 Task: Set the pages creation in member privileges for the organization "Mark56771" to "Public".
Action: Mouse moved to (1204, 96)
Screenshot: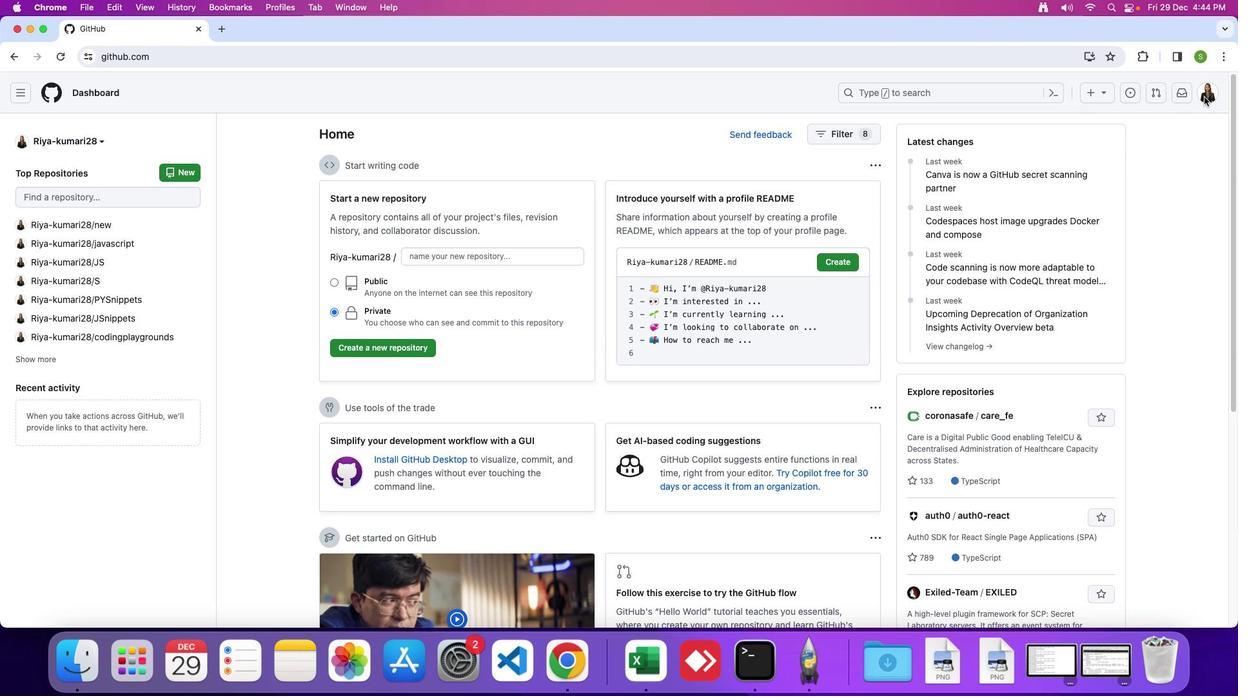 
Action: Mouse pressed left at (1204, 96)
Screenshot: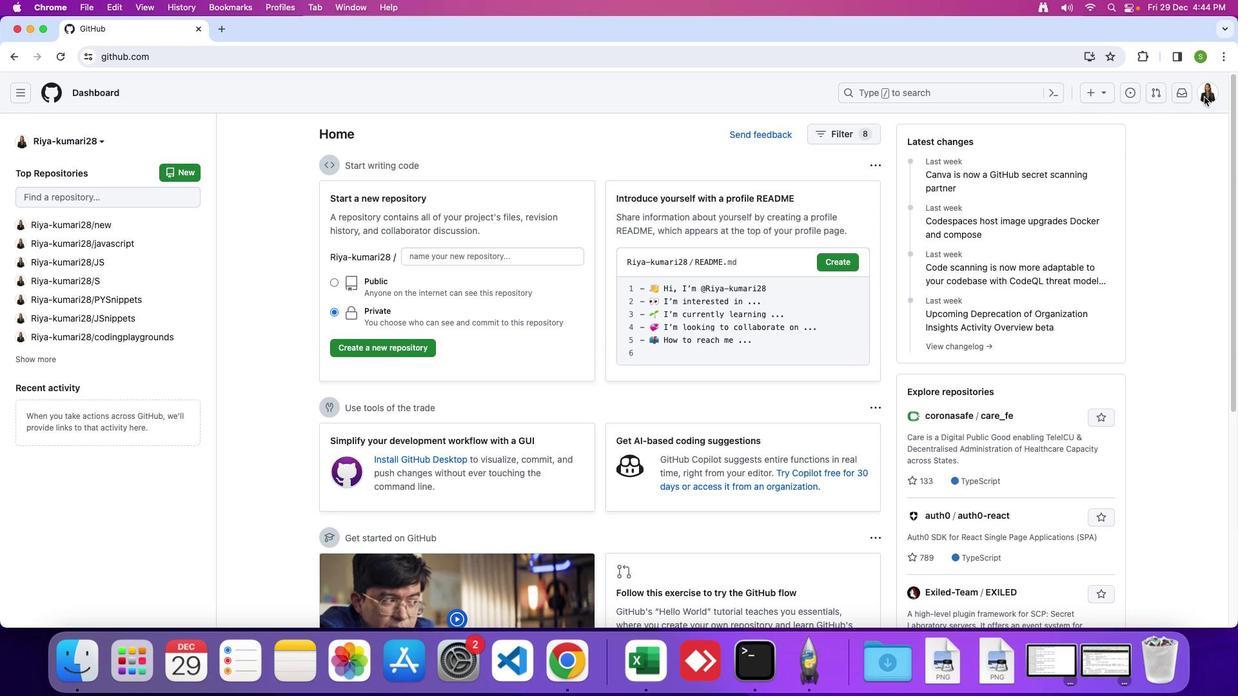 
Action: Mouse moved to (1205, 96)
Screenshot: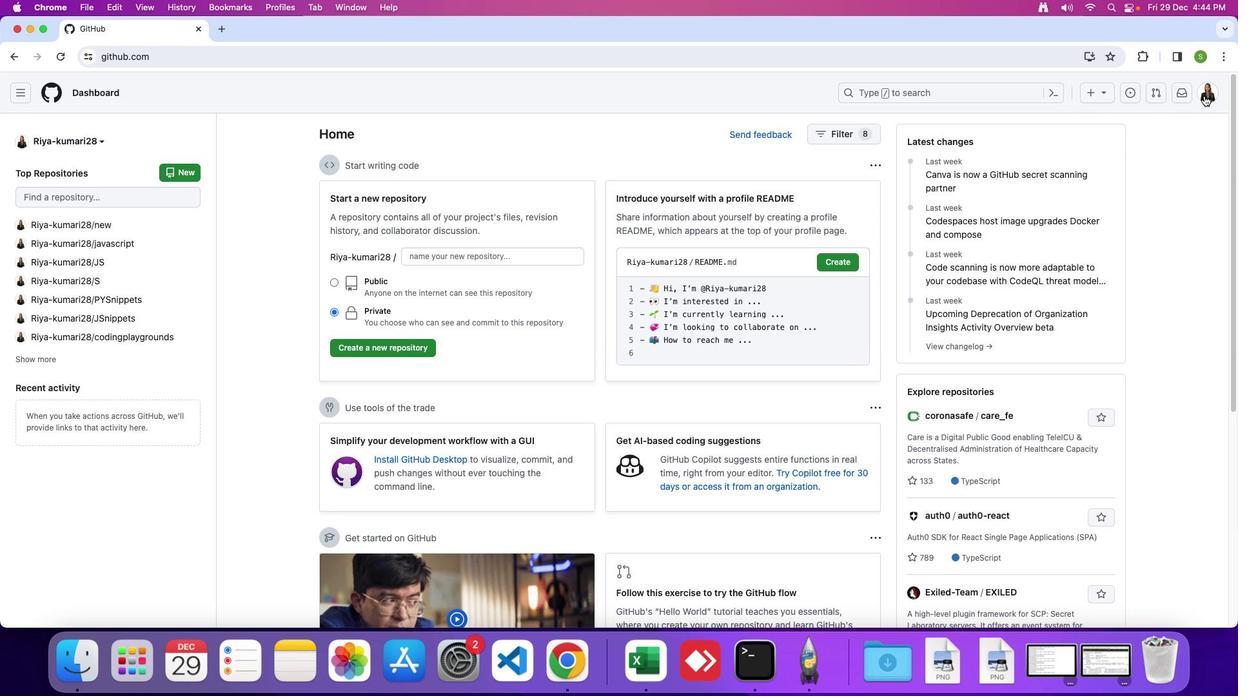 
Action: Mouse pressed left at (1205, 96)
Screenshot: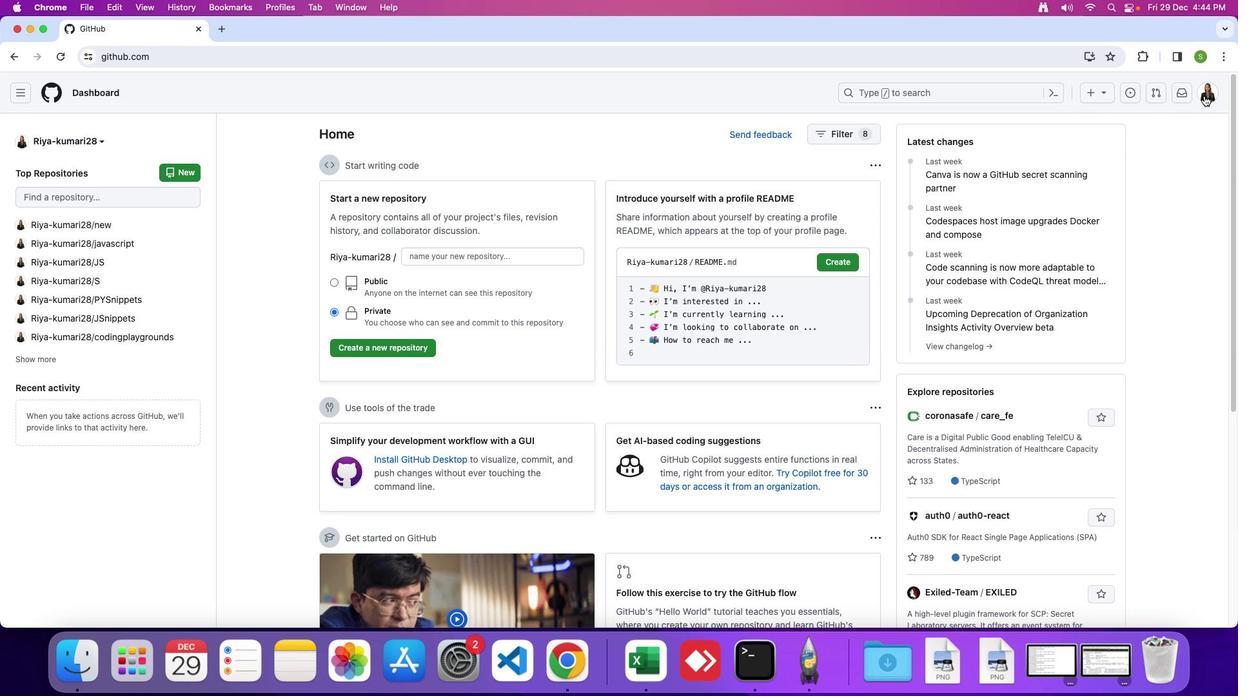 
Action: Mouse moved to (1115, 252)
Screenshot: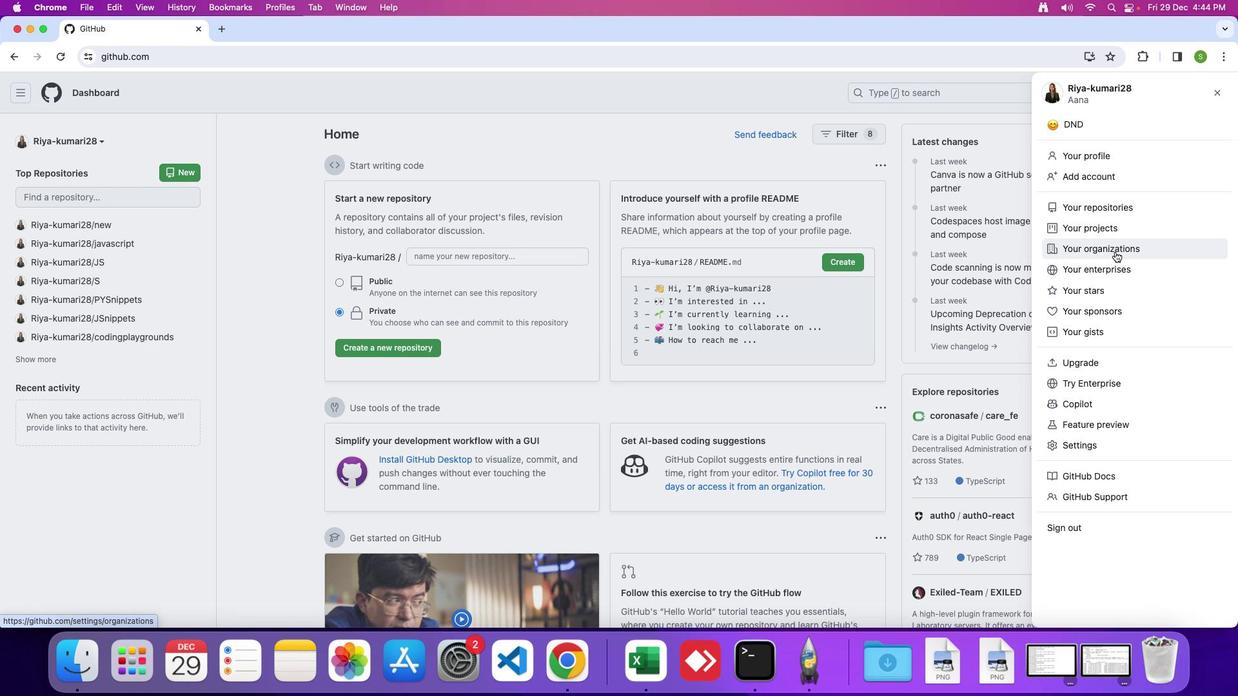 
Action: Mouse pressed left at (1115, 252)
Screenshot: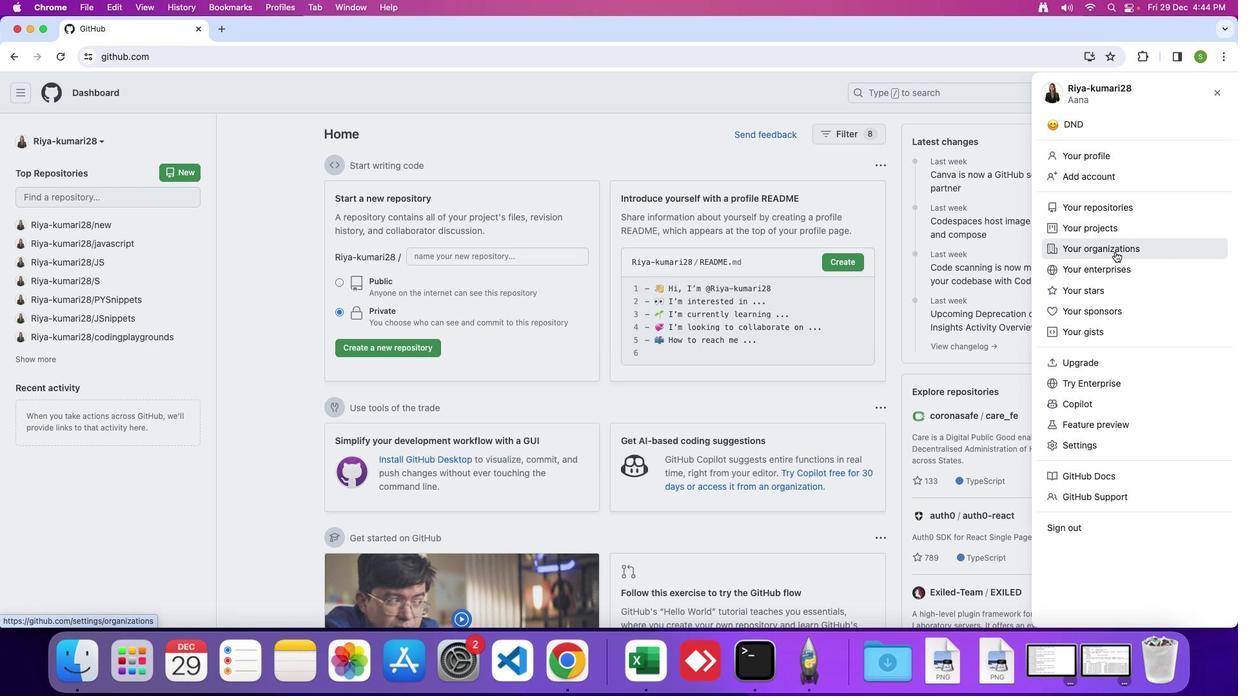 
Action: Mouse moved to (924, 268)
Screenshot: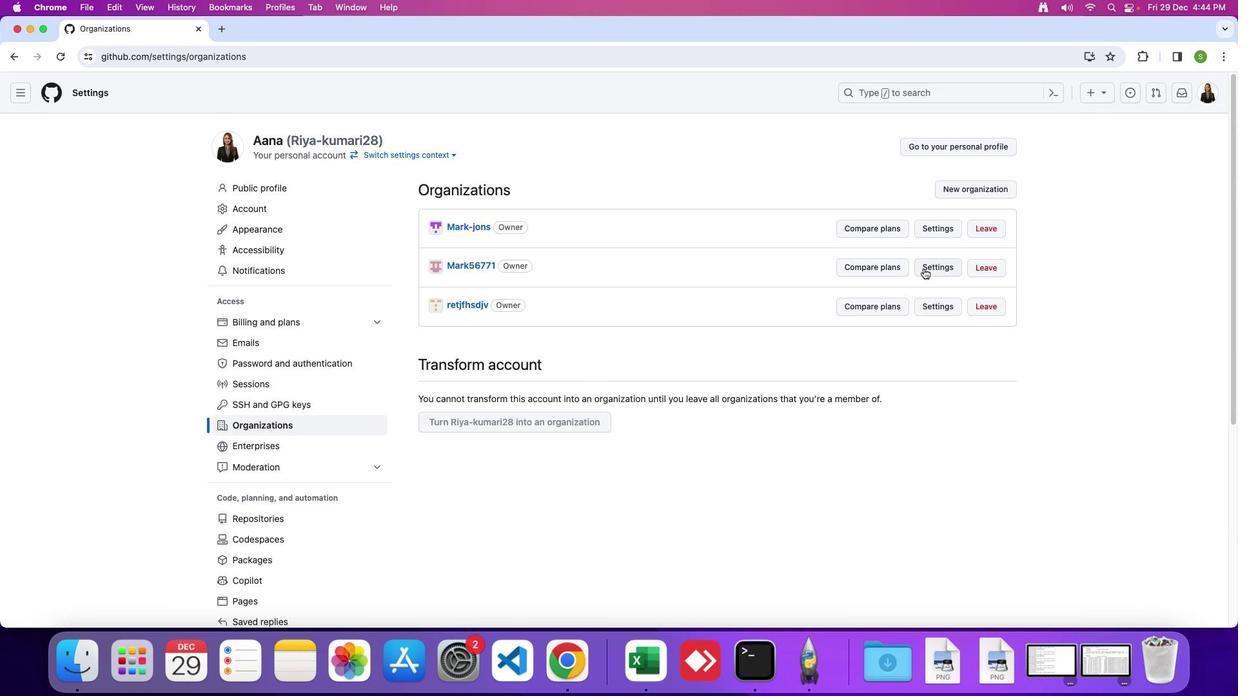 
Action: Mouse pressed left at (924, 268)
Screenshot: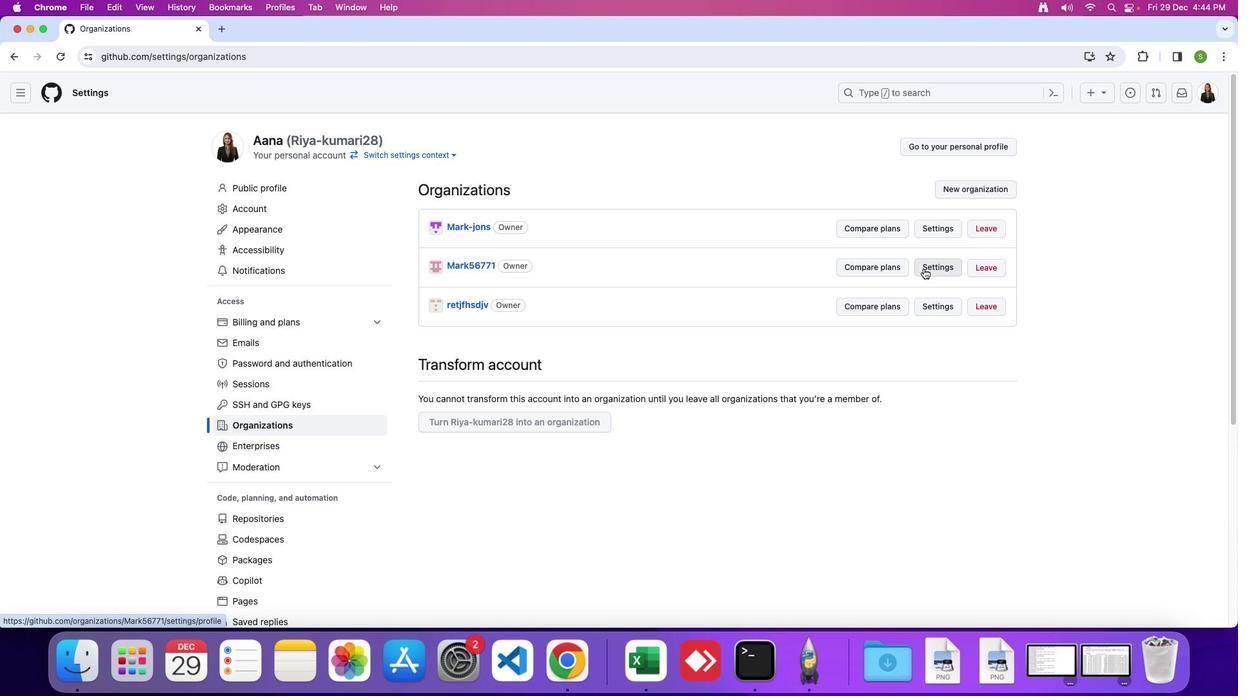 
Action: Mouse moved to (286, 300)
Screenshot: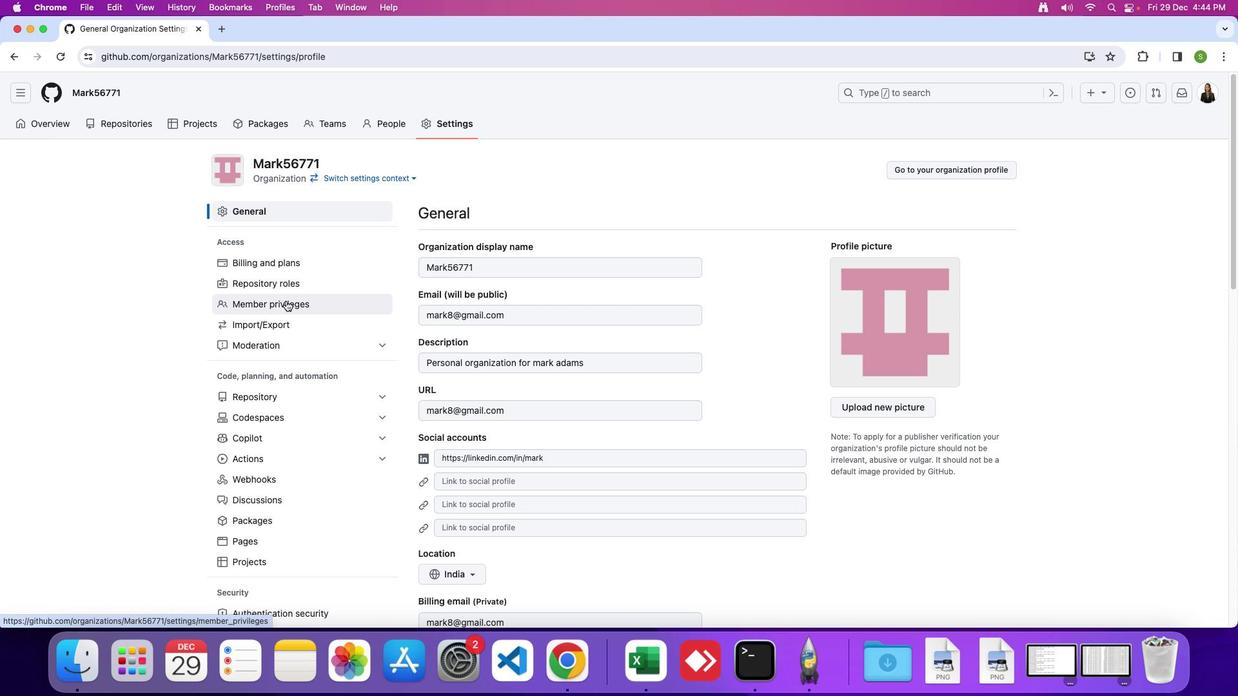 
Action: Mouse pressed left at (286, 300)
Screenshot: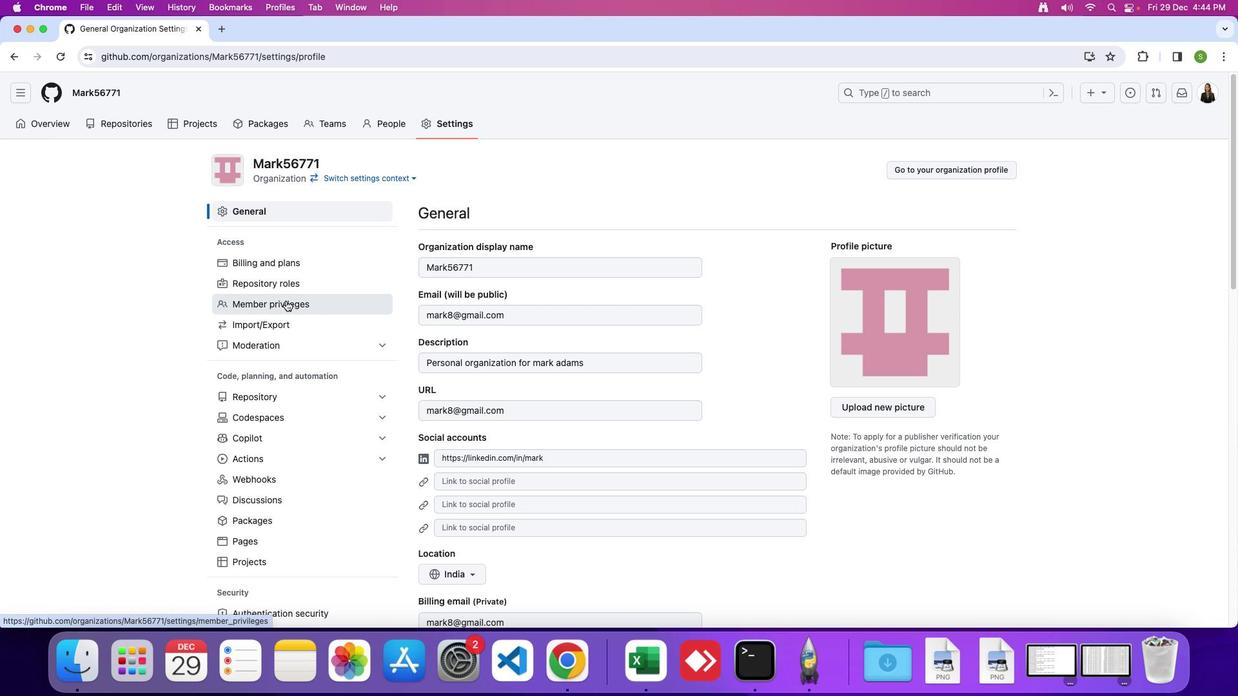 
Action: Mouse moved to (528, 423)
Screenshot: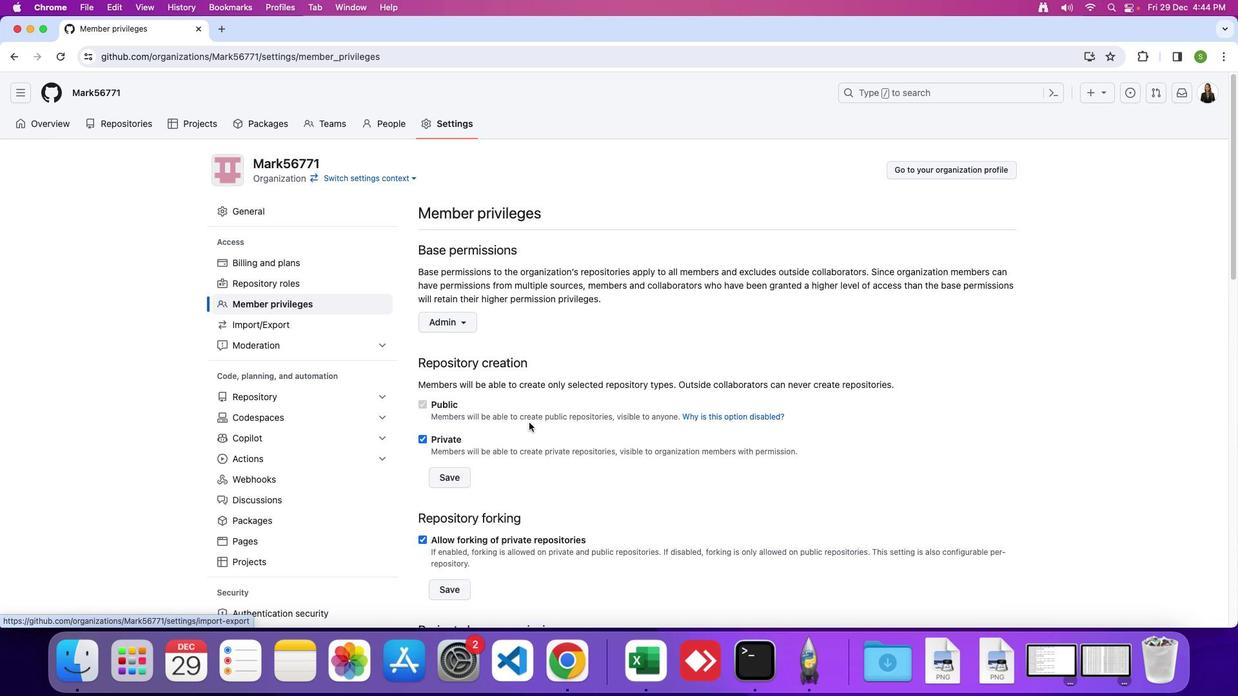
Action: Mouse scrolled (528, 423) with delta (0, 0)
Screenshot: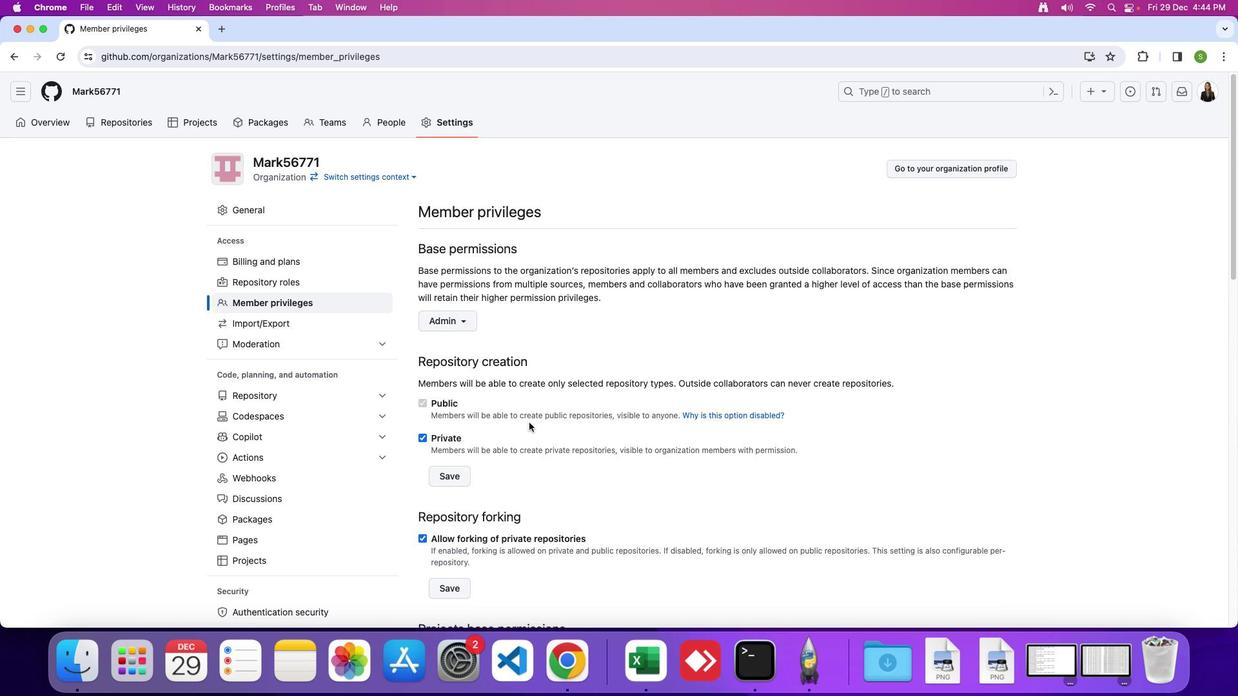 
Action: Mouse scrolled (528, 423) with delta (0, 0)
Screenshot: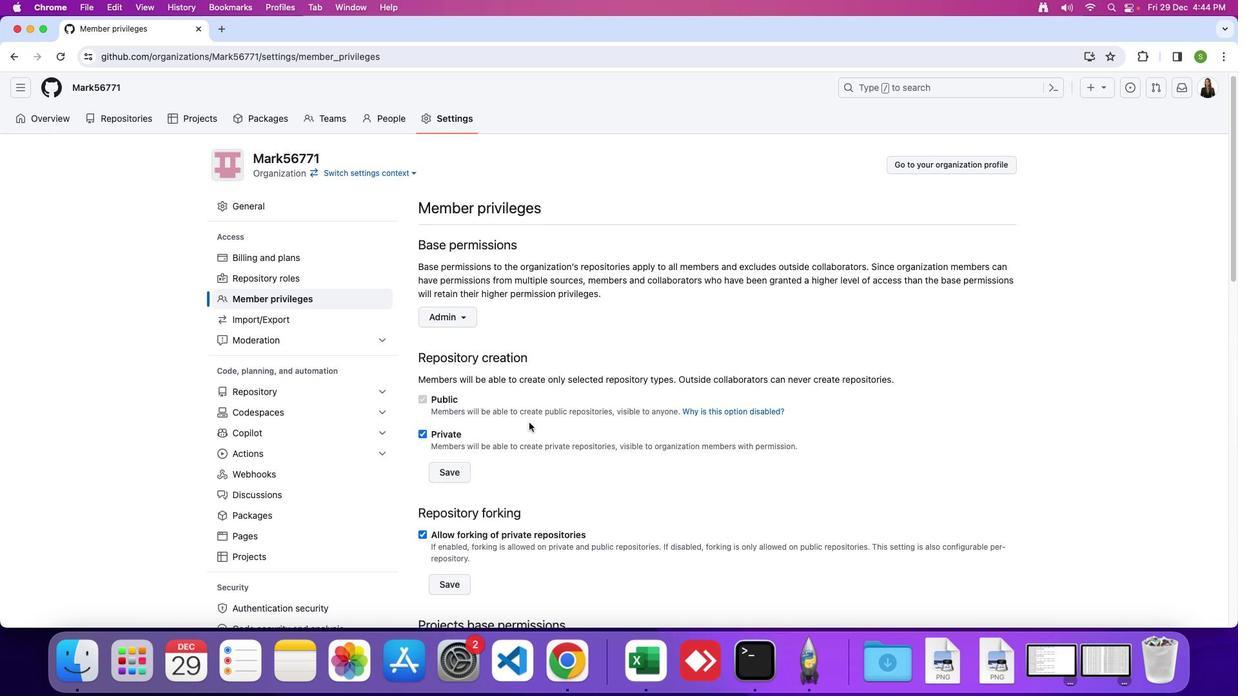 
Action: Mouse scrolled (528, 423) with delta (0, -1)
Screenshot: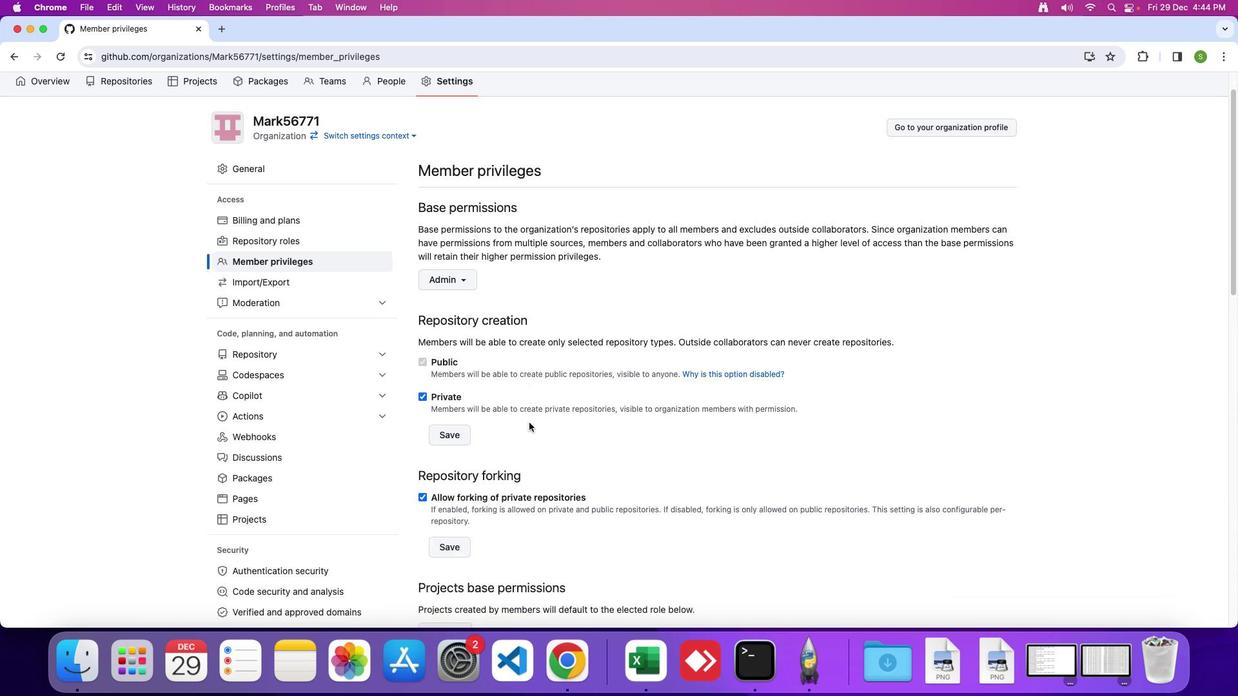 
Action: Mouse scrolled (528, 423) with delta (0, 0)
Screenshot: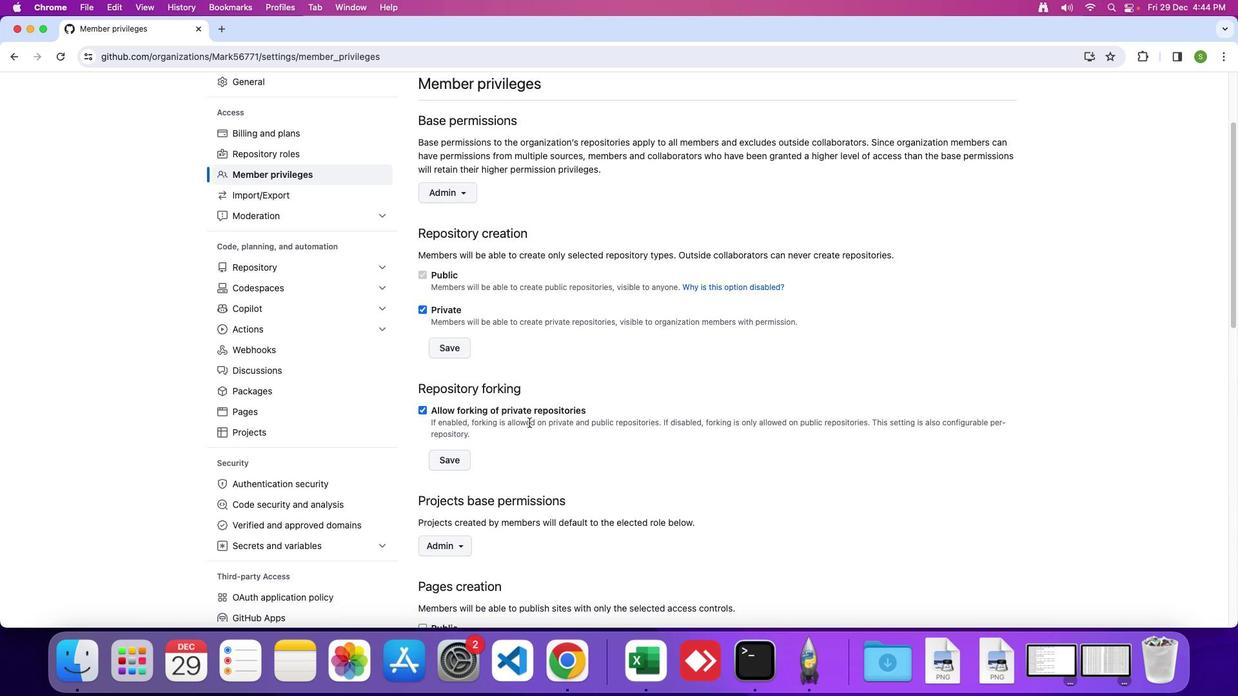 
Action: Mouse scrolled (528, 423) with delta (0, 0)
Screenshot: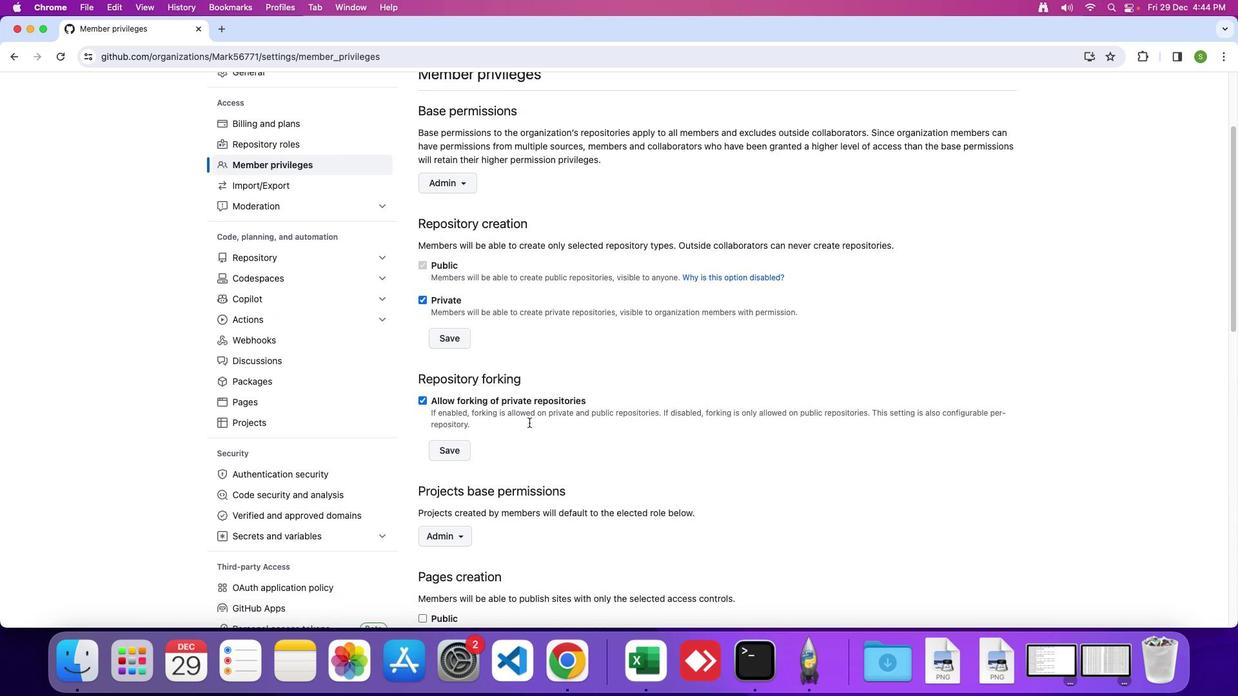 
Action: Mouse moved to (529, 423)
Screenshot: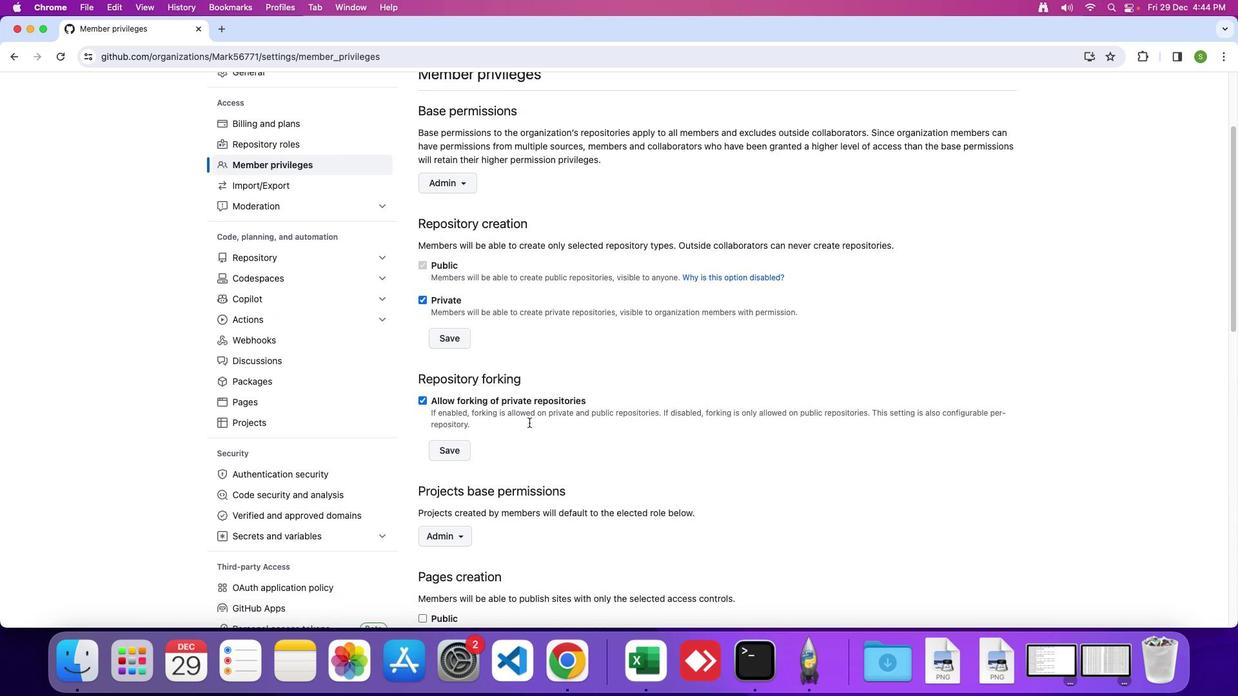 
Action: Mouse scrolled (529, 423) with delta (0, -2)
Screenshot: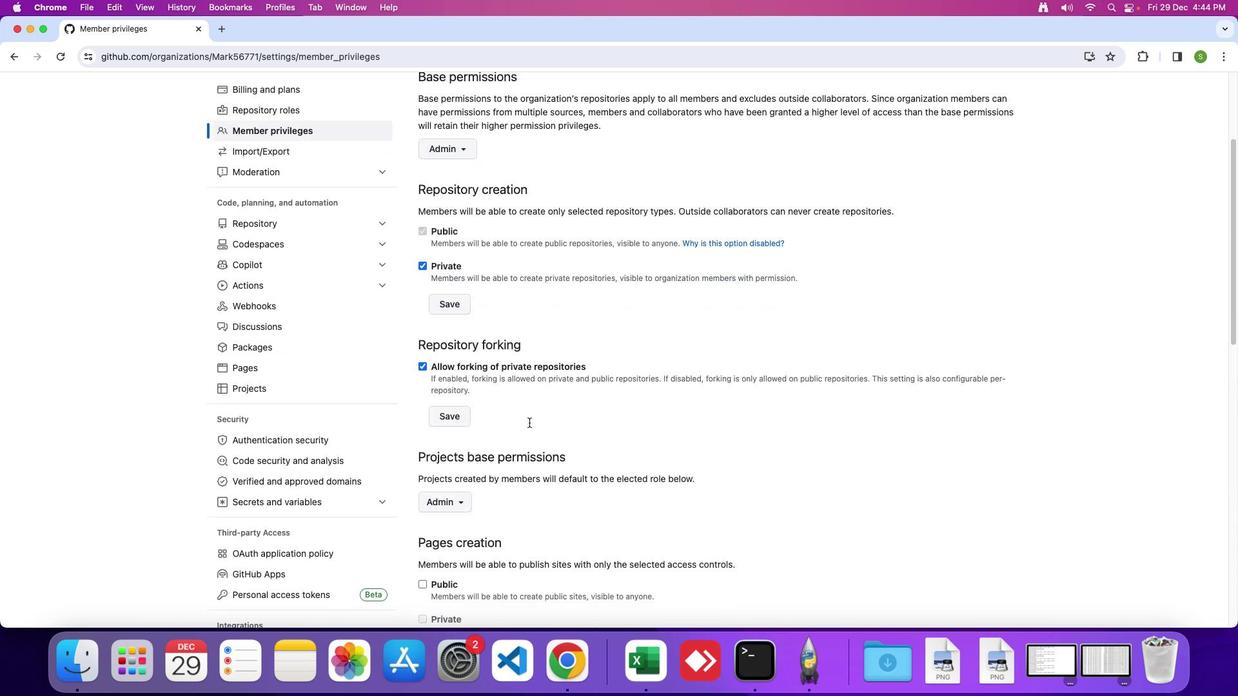 
Action: Mouse scrolled (529, 423) with delta (0, 0)
Screenshot: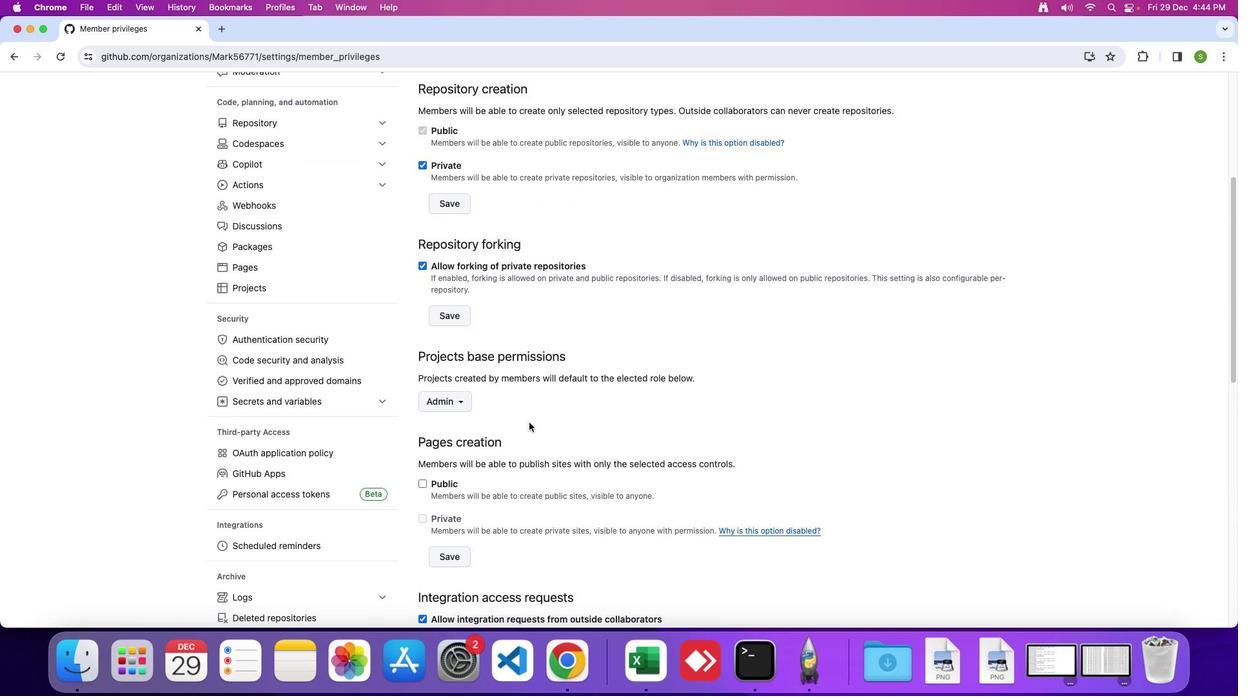
Action: Mouse scrolled (529, 423) with delta (0, 0)
Screenshot: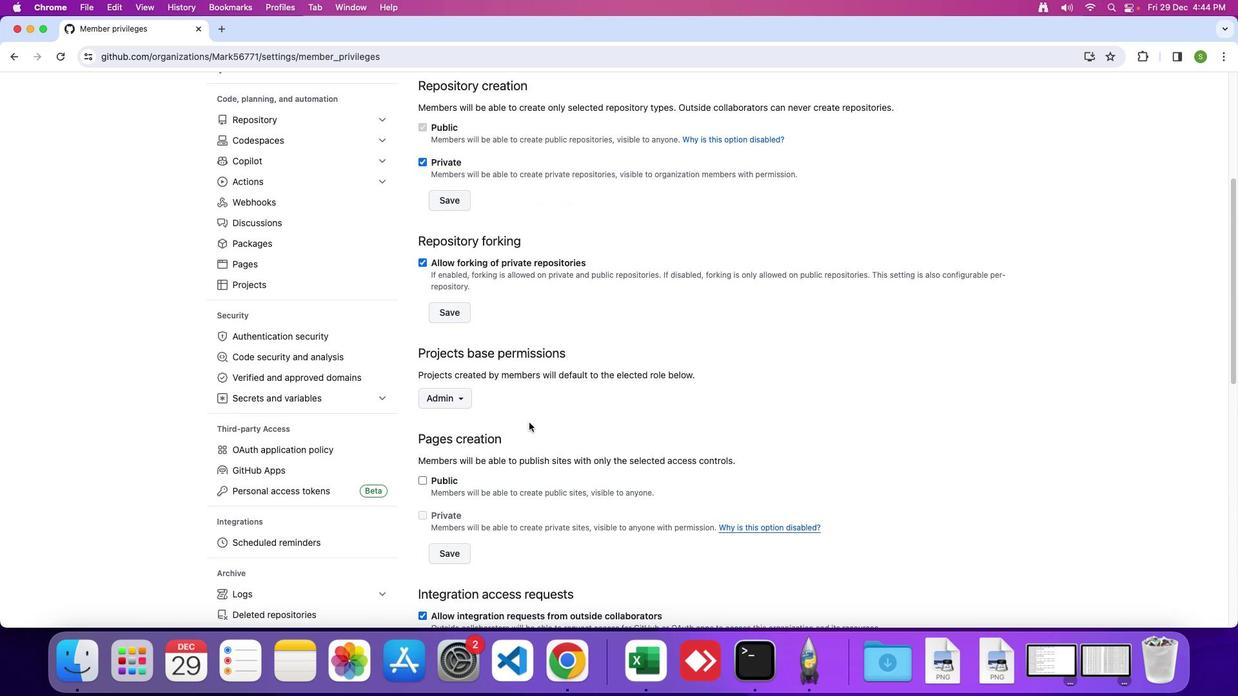 
Action: Mouse scrolled (529, 423) with delta (0, 0)
Screenshot: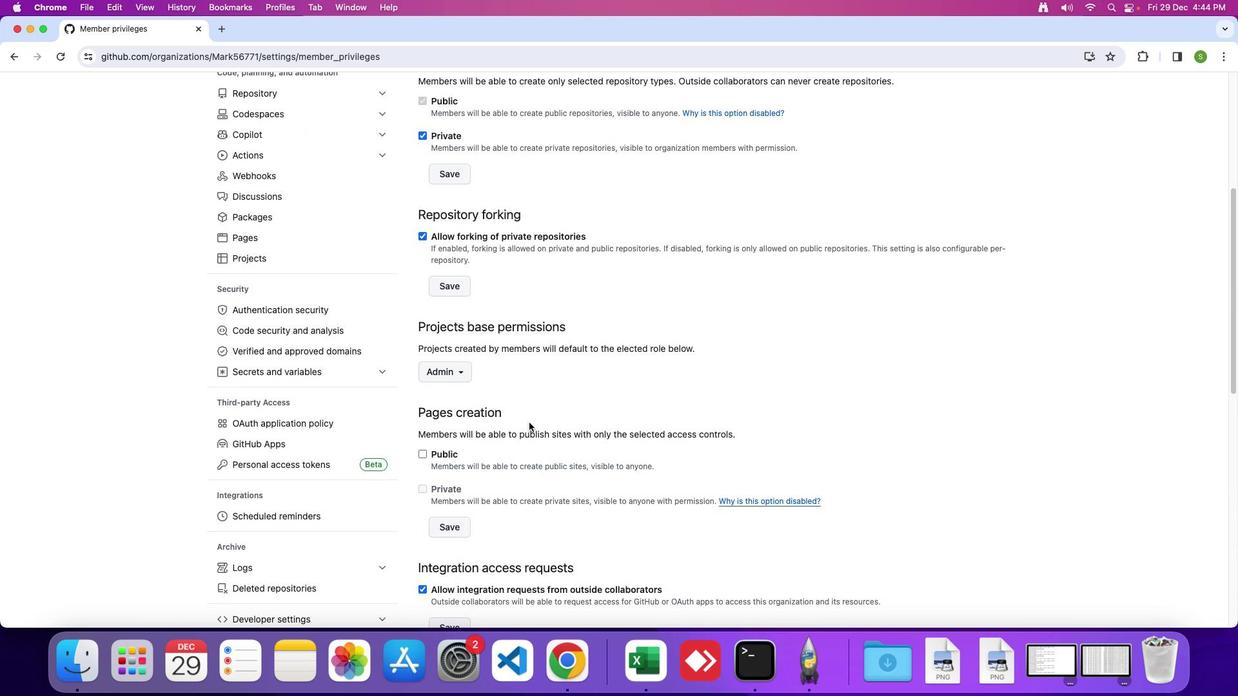 
Action: Mouse scrolled (529, 423) with delta (0, 0)
Screenshot: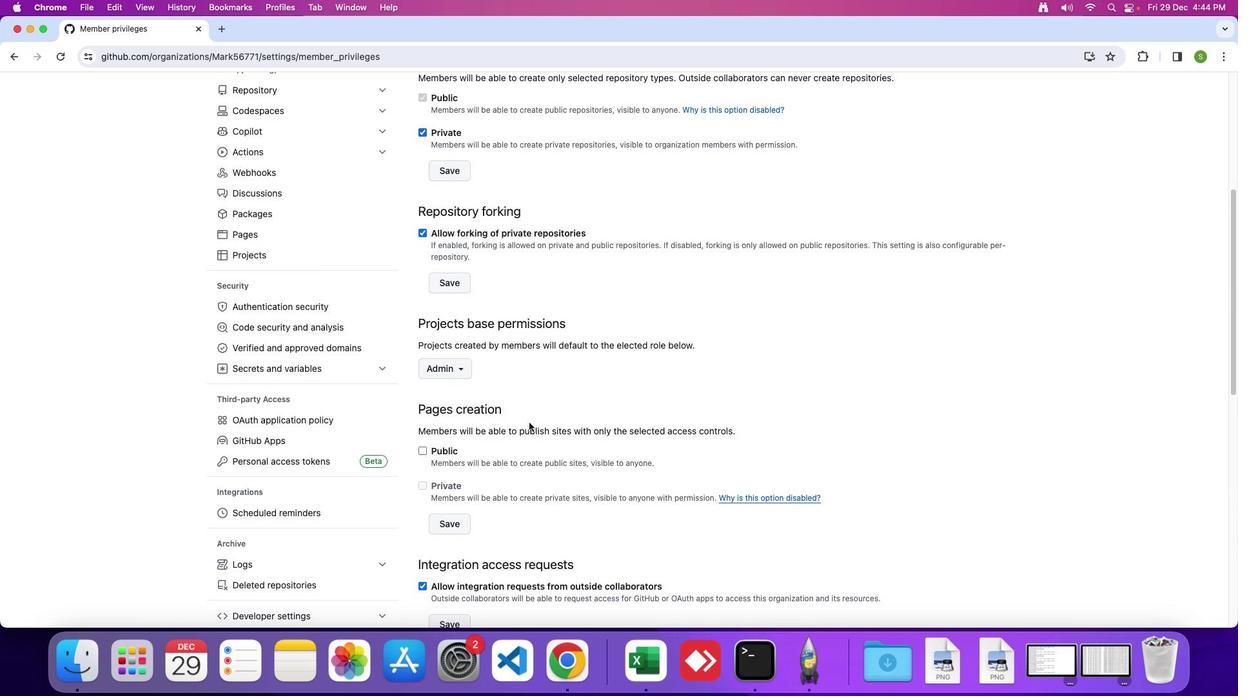 
Action: Mouse scrolled (529, 423) with delta (0, -1)
Screenshot: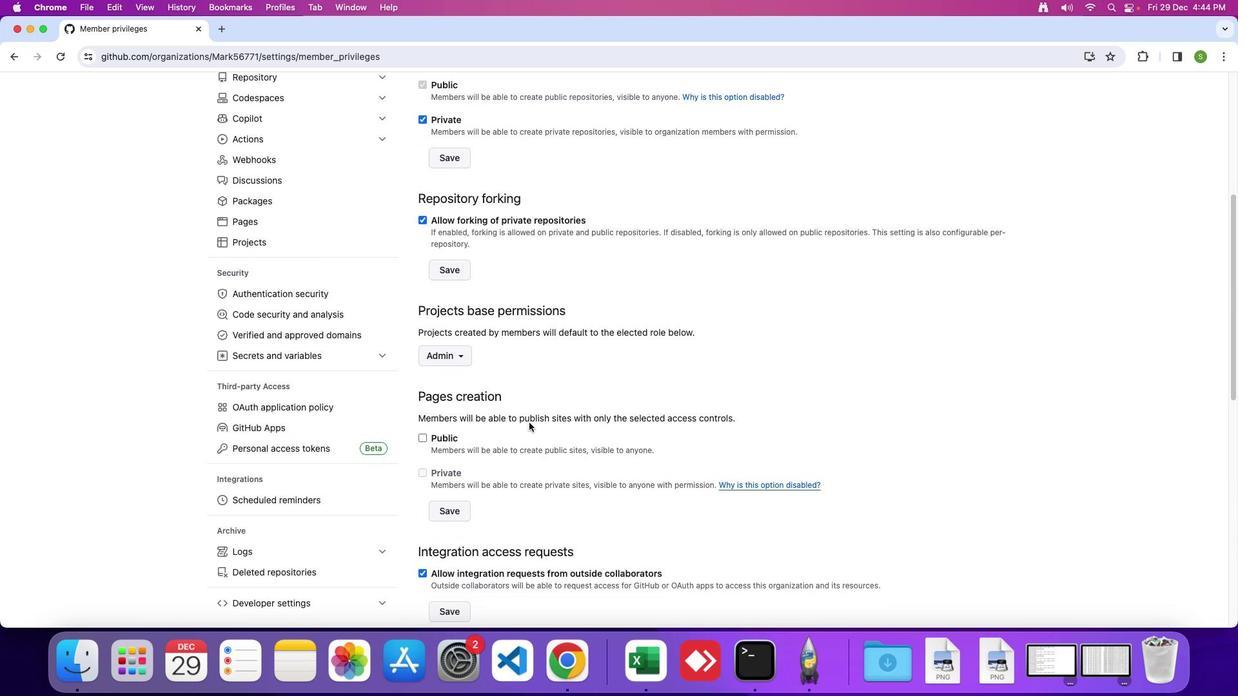 
Action: Mouse moved to (424, 385)
Screenshot: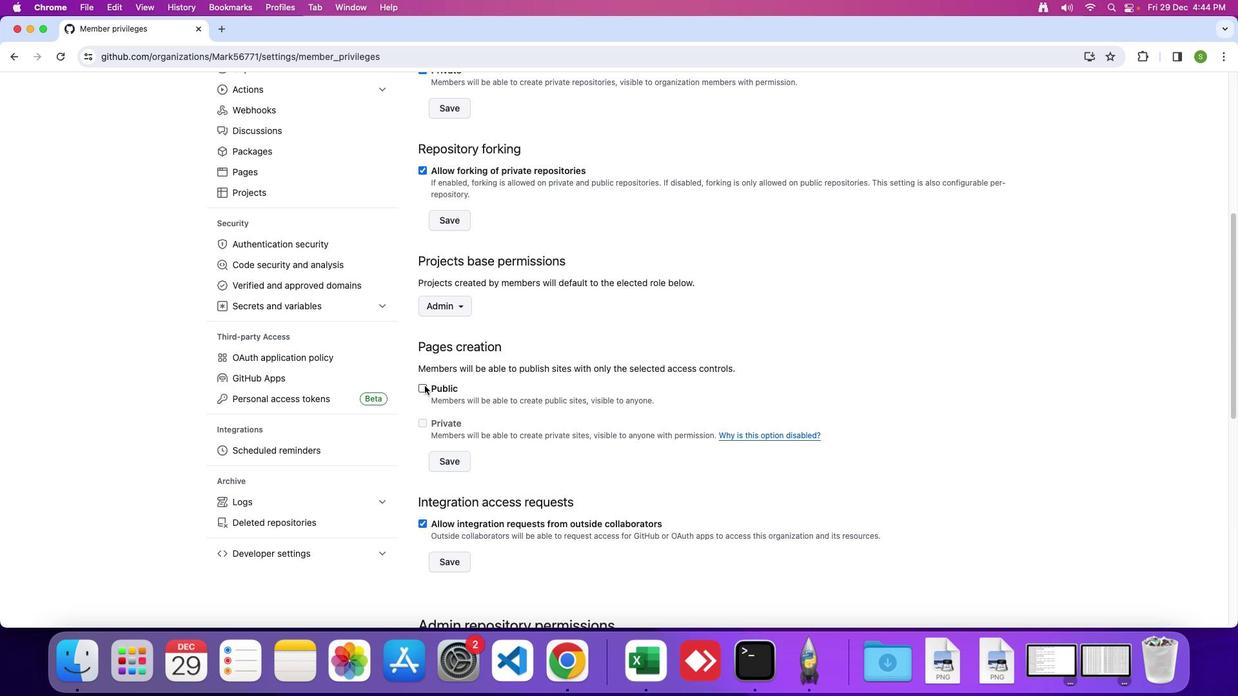 
Action: Mouse pressed left at (424, 385)
Screenshot: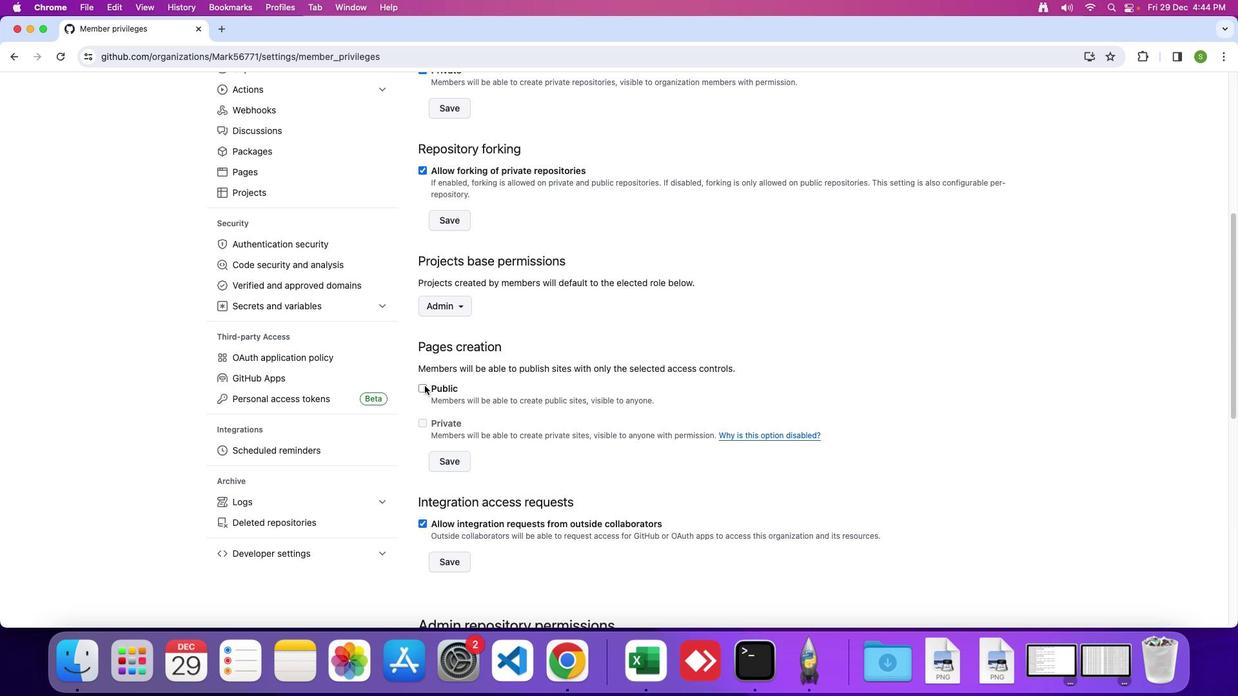 
Action: Mouse moved to (453, 457)
Screenshot: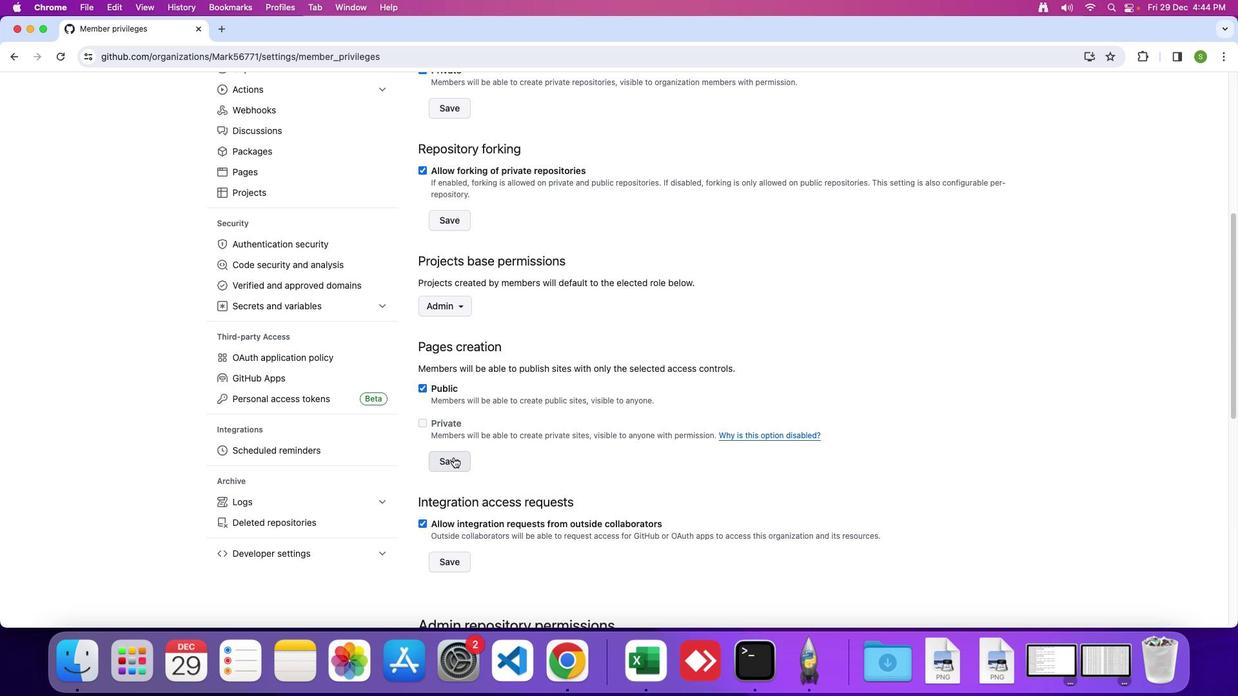 
Action: Mouse pressed left at (453, 457)
Screenshot: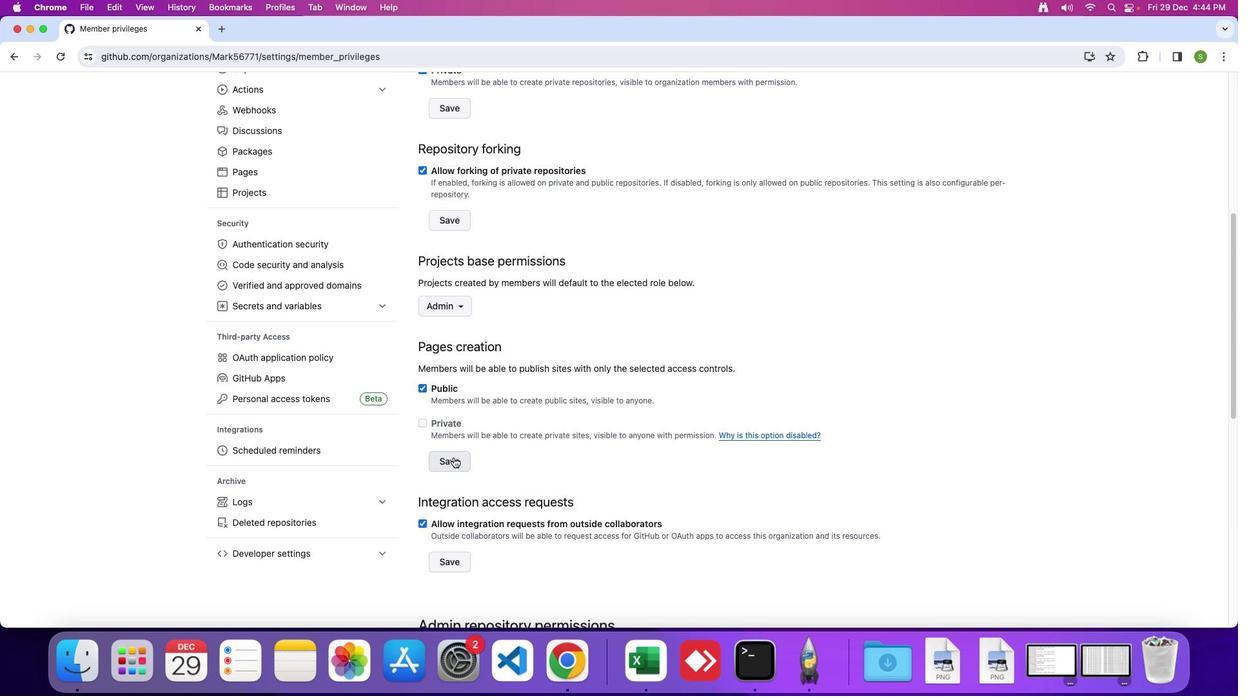 
